 Task: Create in the project VikingTech and in the Backlog issue 'Integrate a new chat feature into an existing website to enable real-time customer support and communication' a child issue 'Code optimization for energy-efficient database queries', and assign it to team member softage.2@softage.net.
Action: Mouse moved to (574, 653)
Screenshot: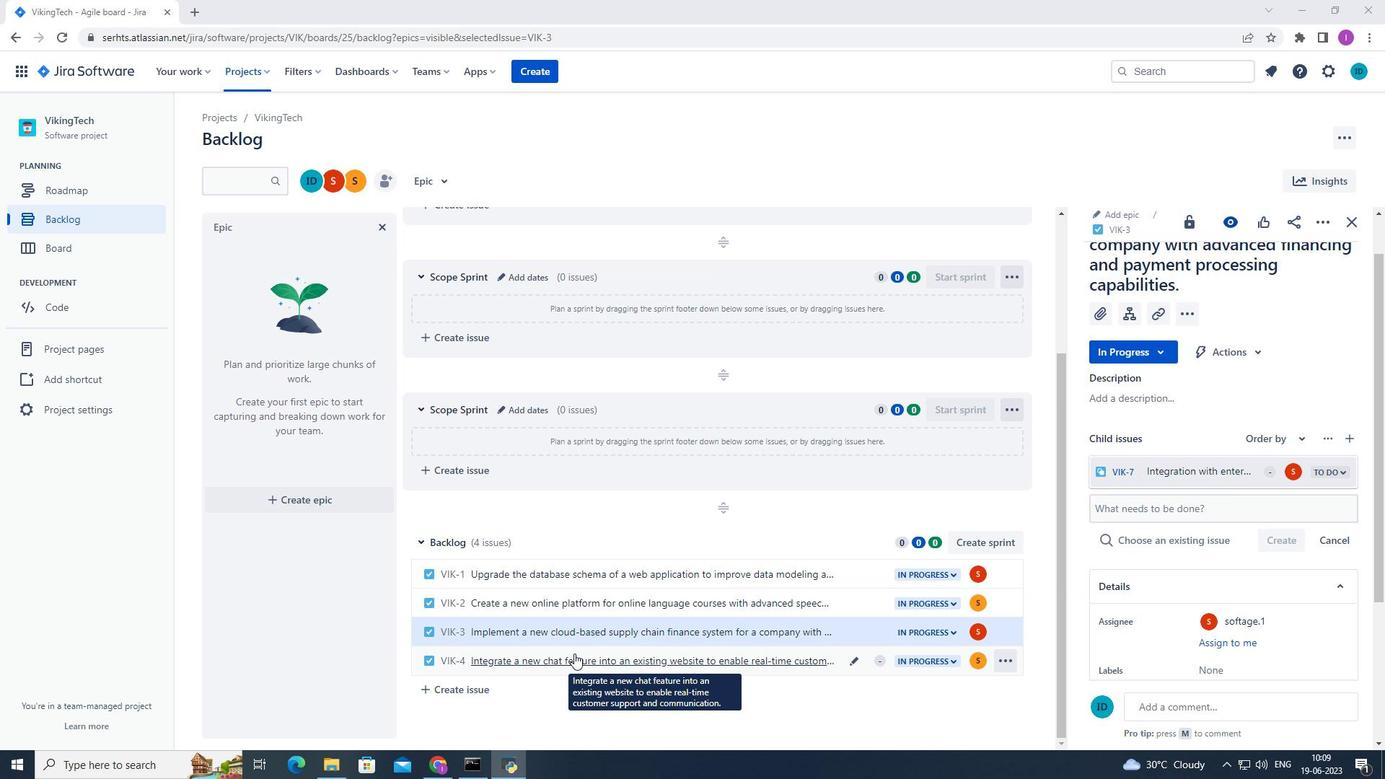 
Action: Mouse pressed left at (574, 653)
Screenshot: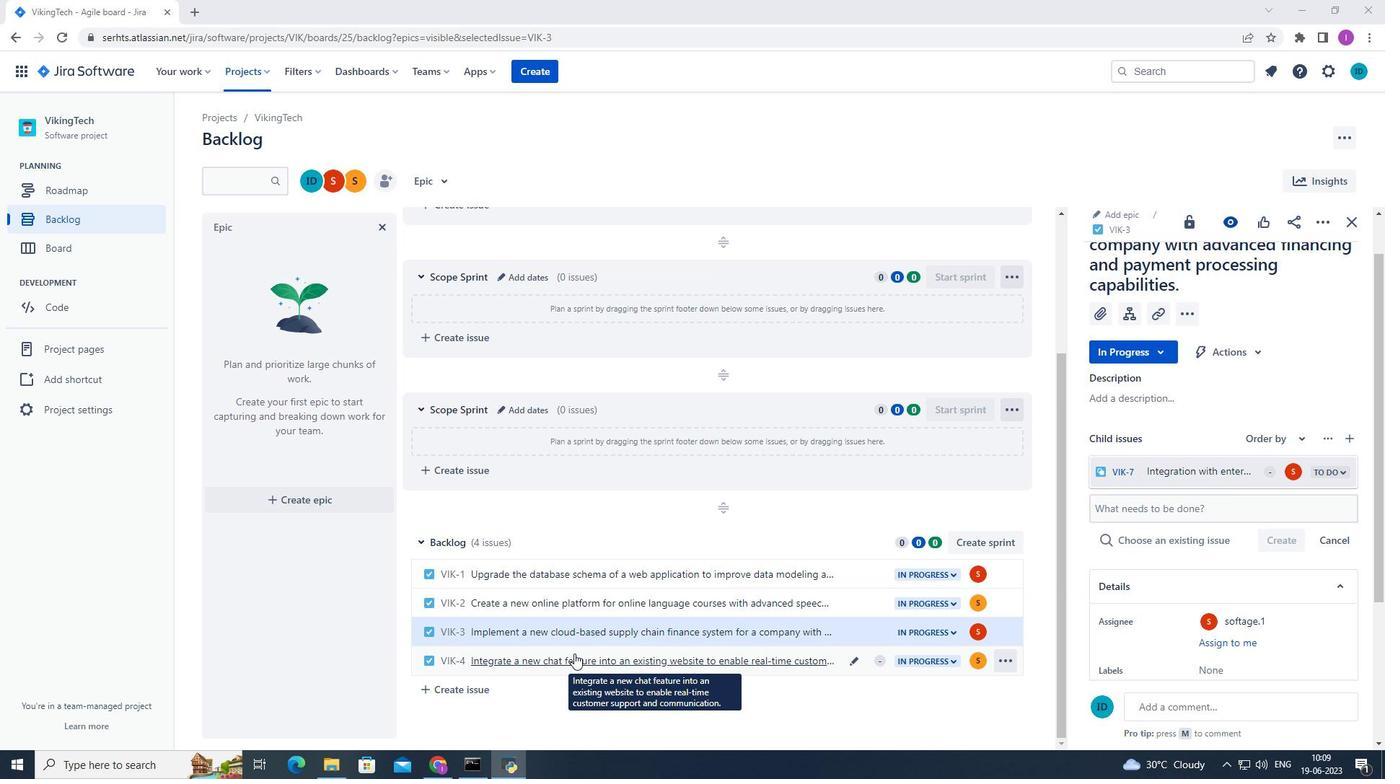 
Action: Mouse moved to (1134, 350)
Screenshot: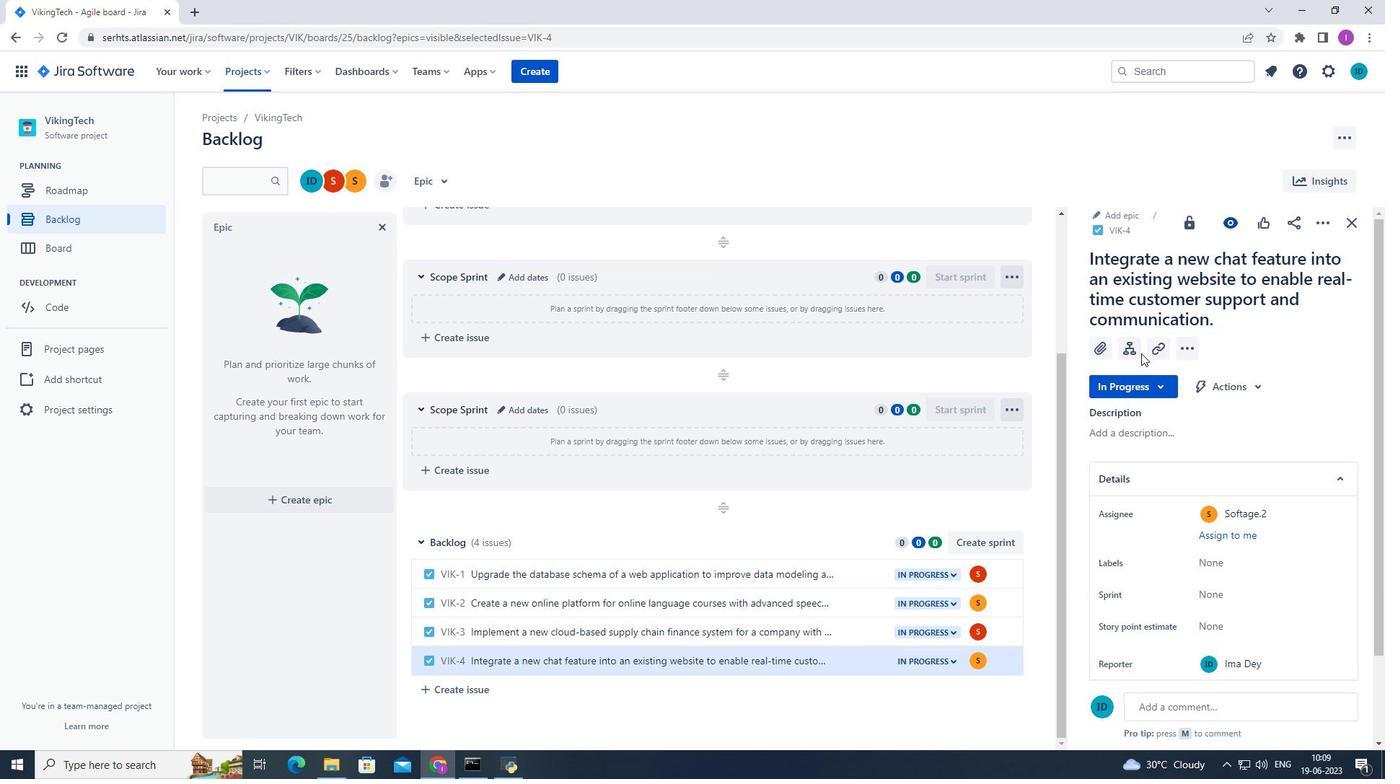 
Action: Mouse pressed left at (1134, 350)
Screenshot: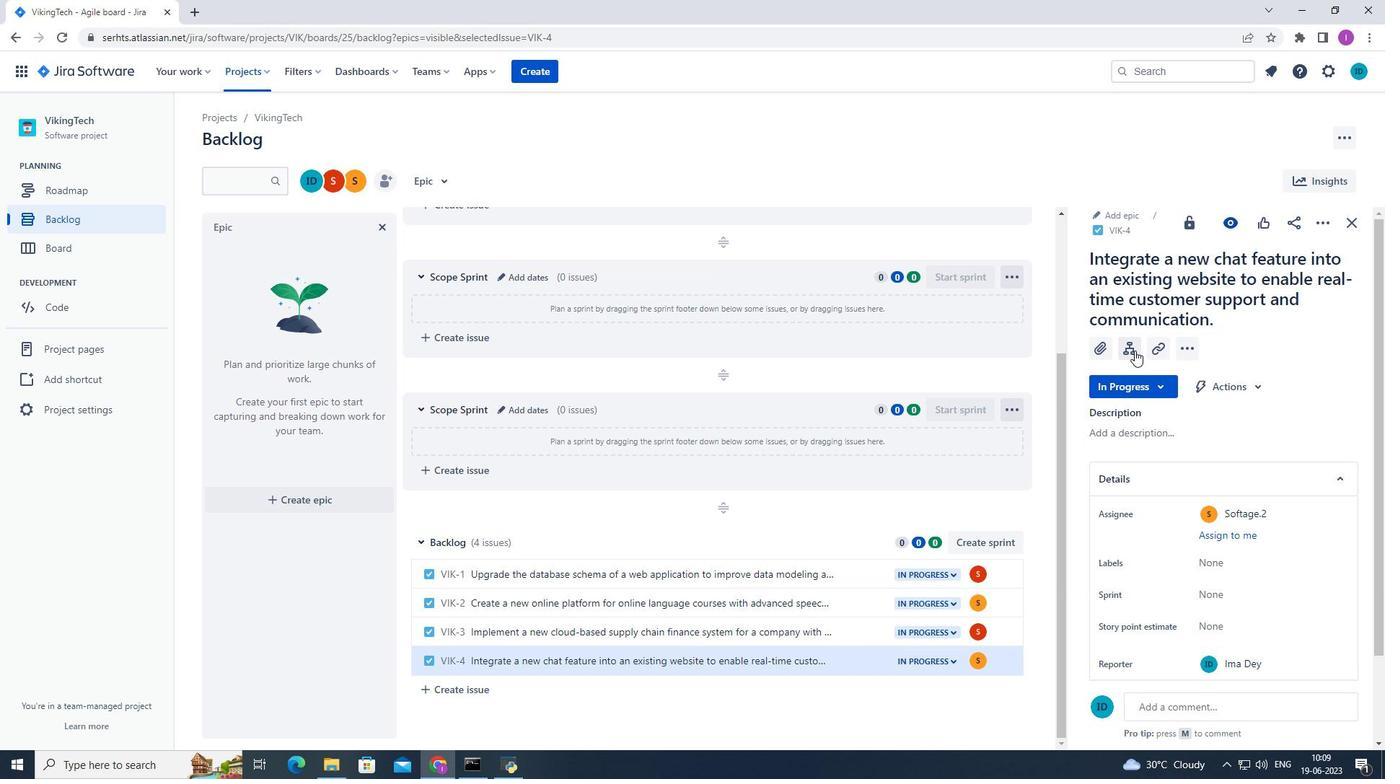 
Action: Mouse moved to (1133, 464)
Screenshot: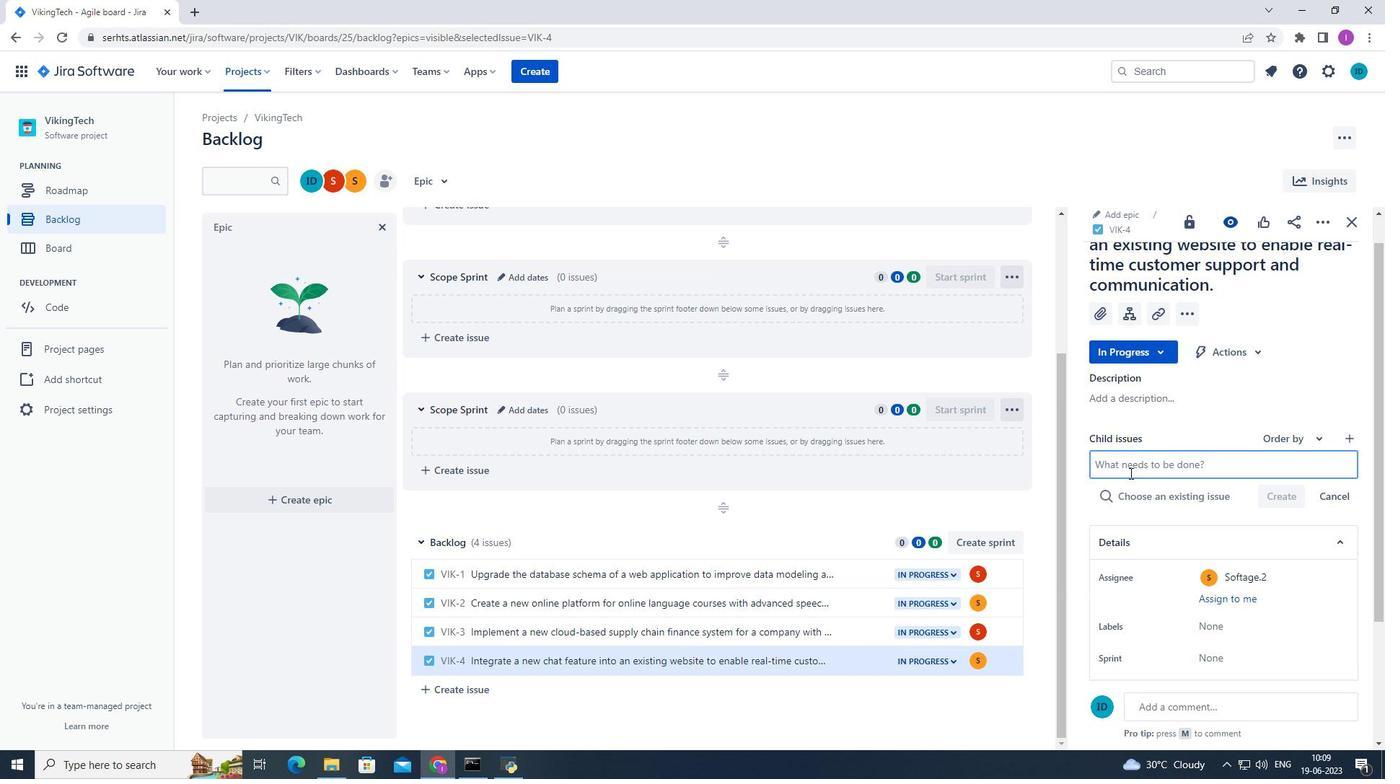 
Action: Key pressed <Key.shift>Code<Key.space>optimization<Key.space>for<Key.space>energy-efficient<Key.space>database<Key.space>queries.<Key.enter>
Screenshot: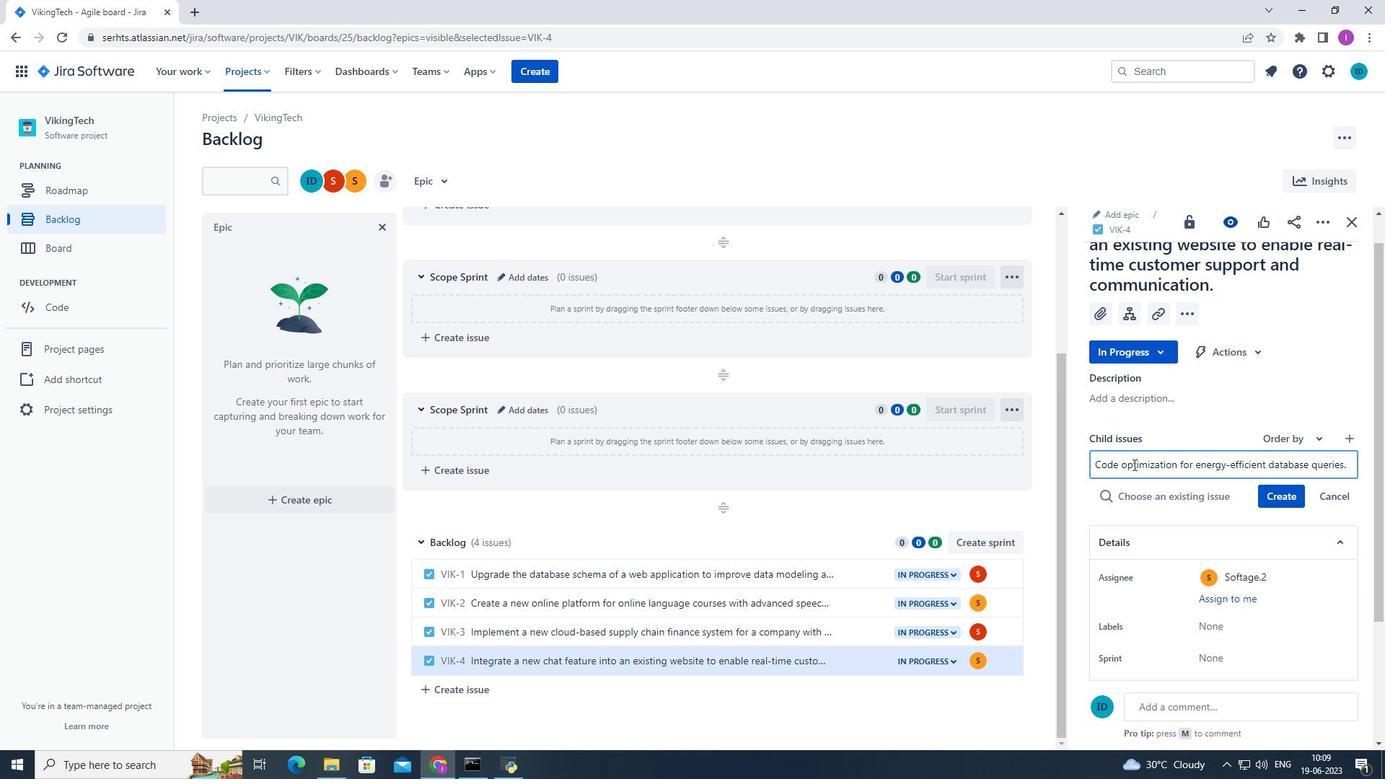 
Action: Mouse moved to (1294, 473)
Screenshot: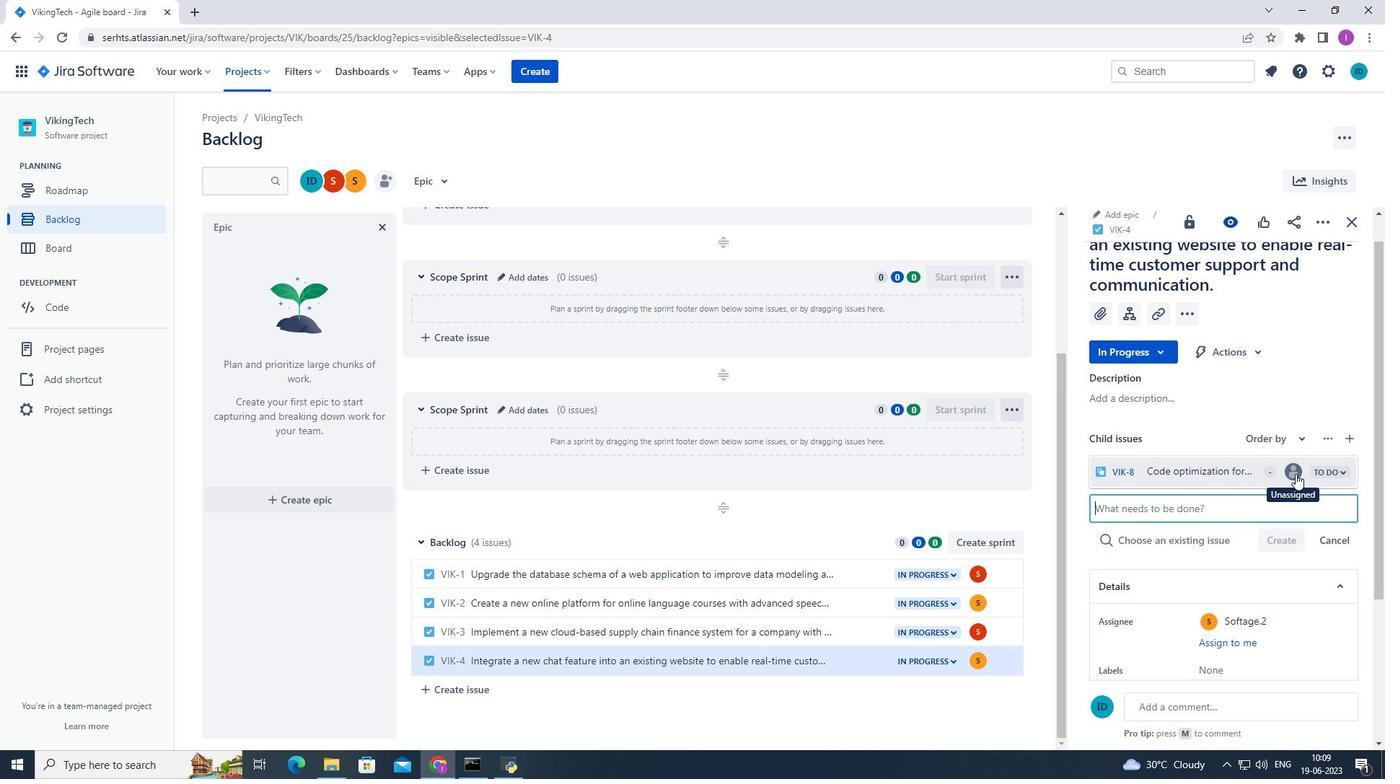 
Action: Mouse pressed left at (1294, 473)
Screenshot: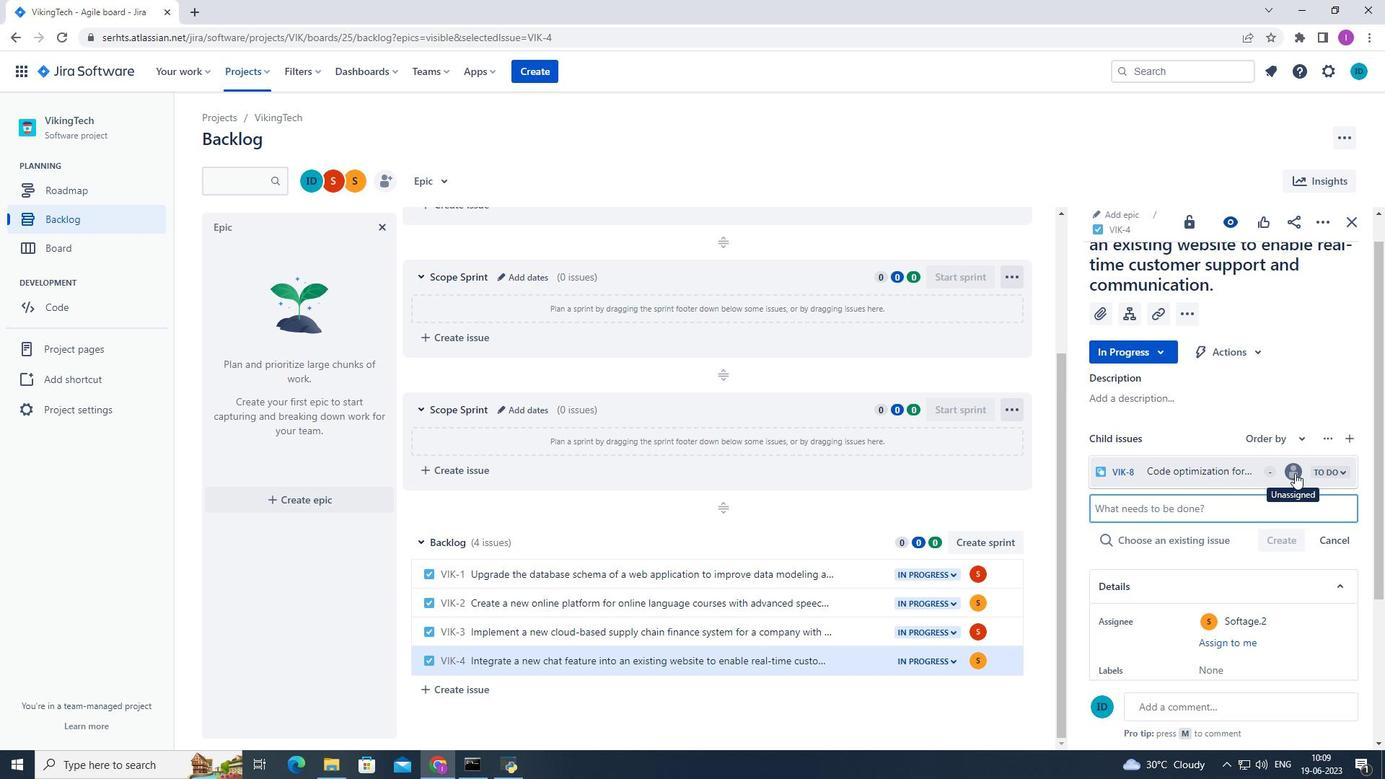 
Action: Mouse moved to (1170, 549)
Screenshot: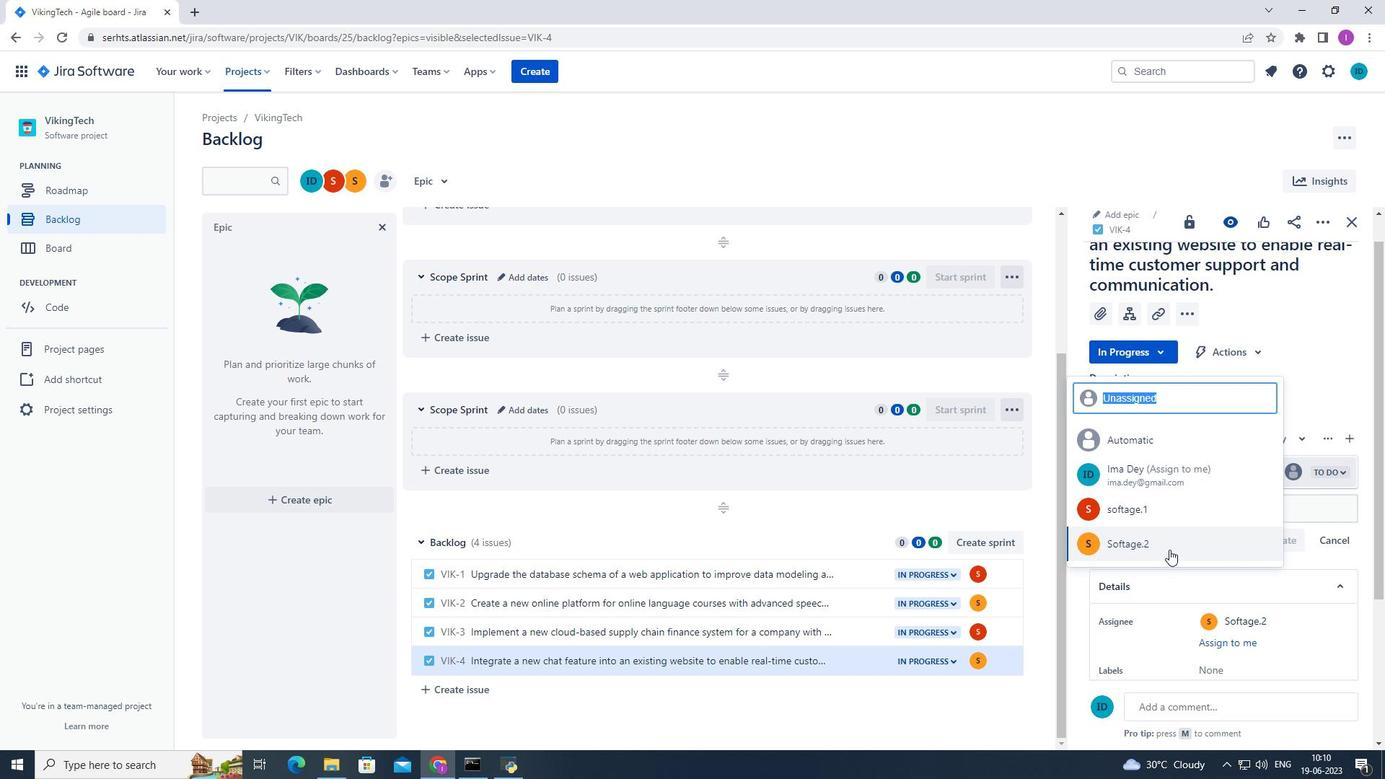 
Action: Mouse pressed left at (1170, 549)
Screenshot: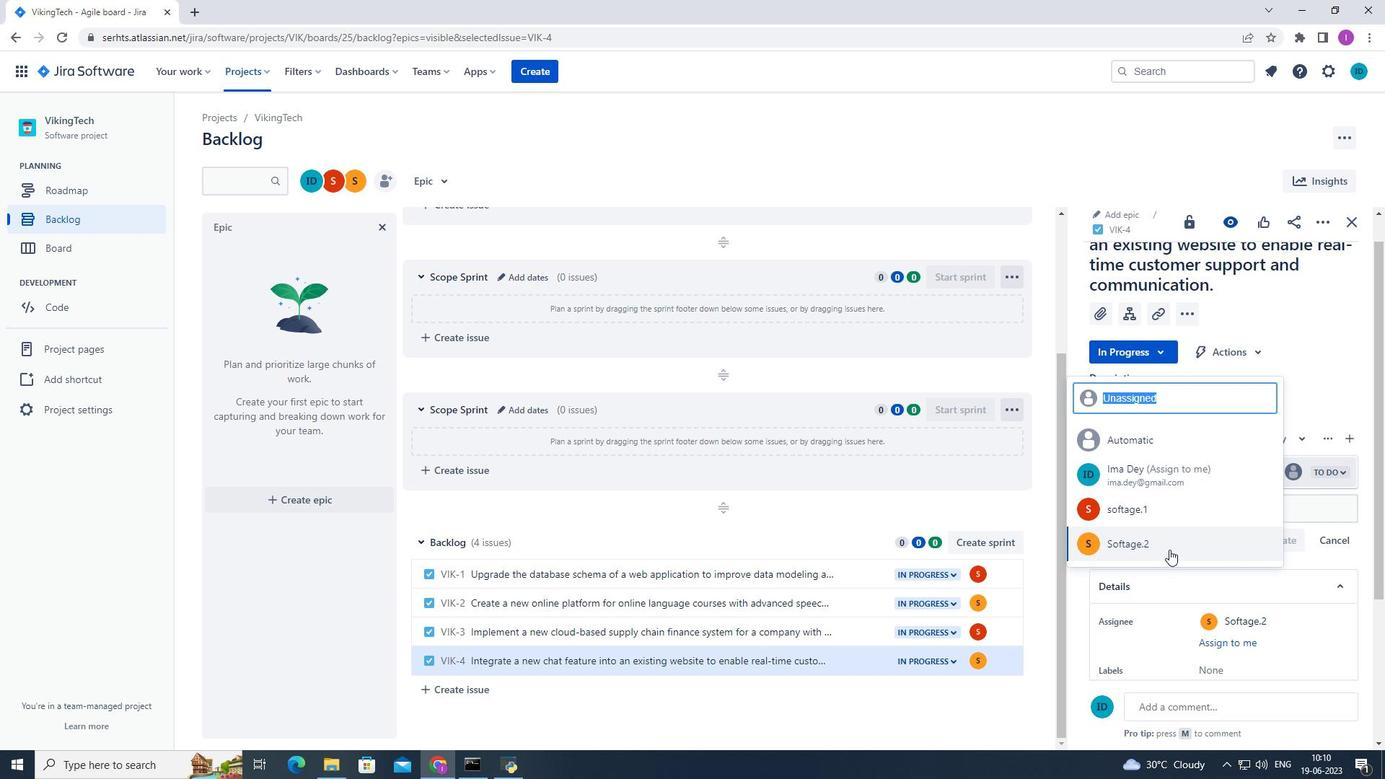 
Action: Mouse moved to (362, 721)
Screenshot: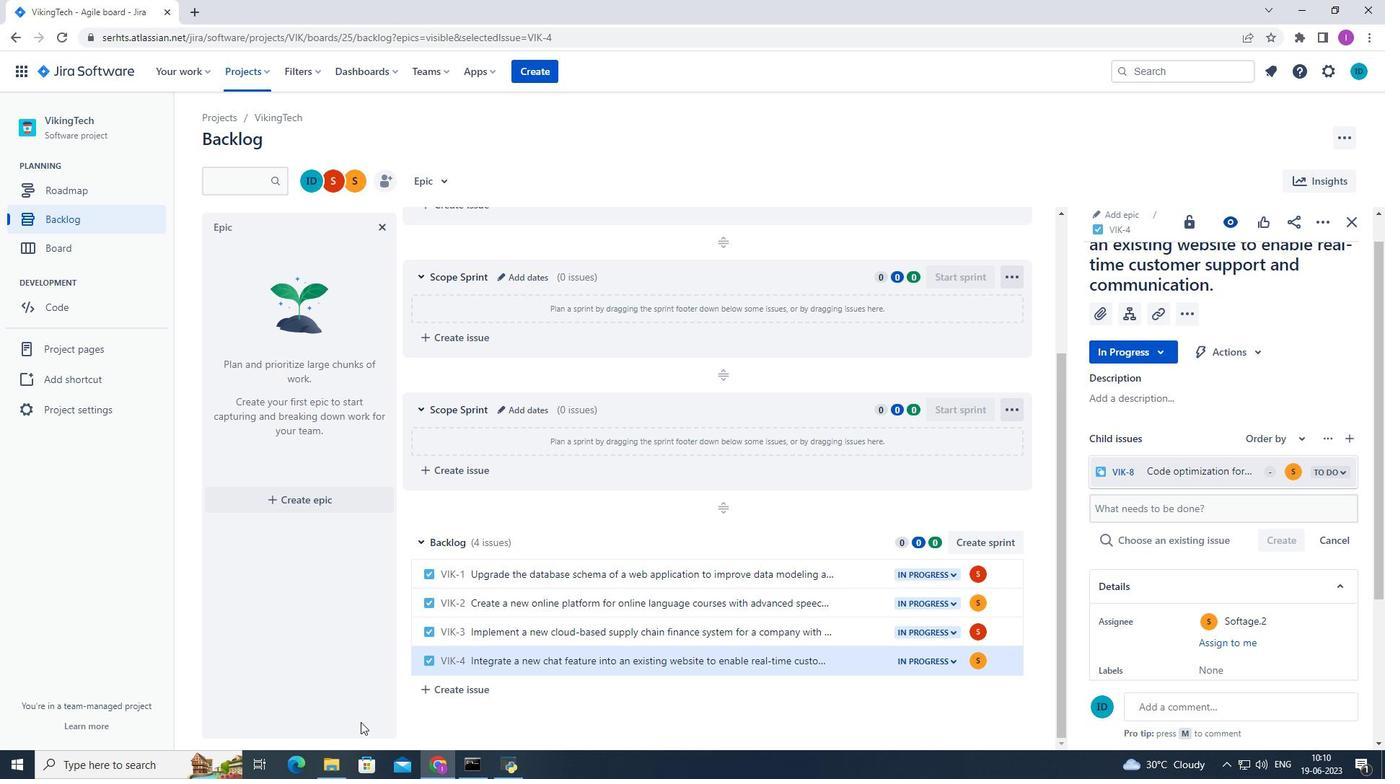 
